 Task: Find round trip flights from New Delhi to London for 2 passengers in economy class, departing on July 11 and returning on July 15, with a budget of ₹200,000.
Action: Mouse moved to (644, 134)
Screenshot: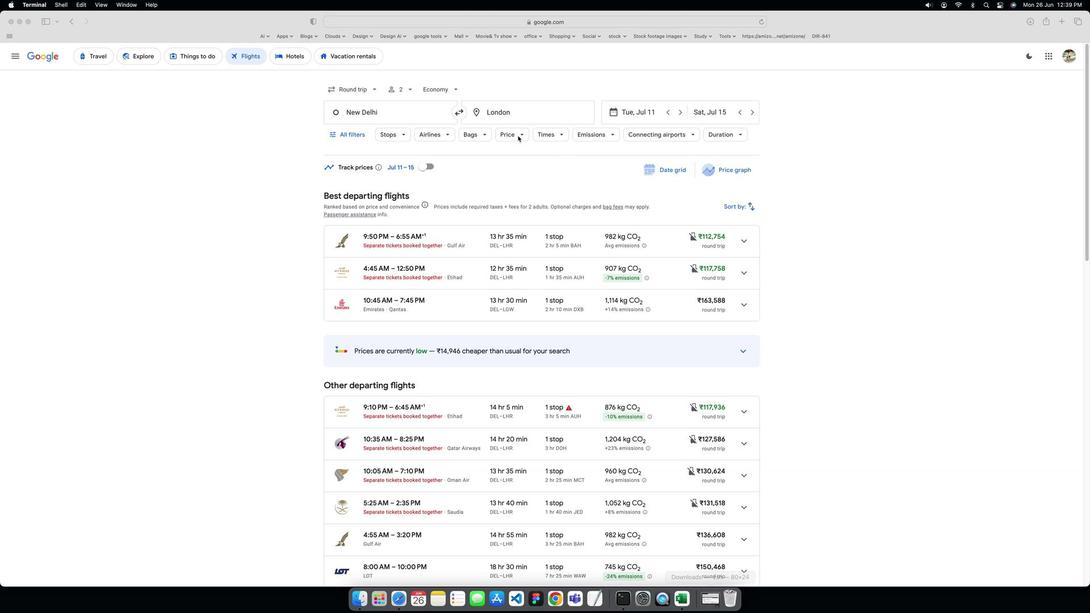 
Action: Mouse pressed left at (644, 134)
Screenshot: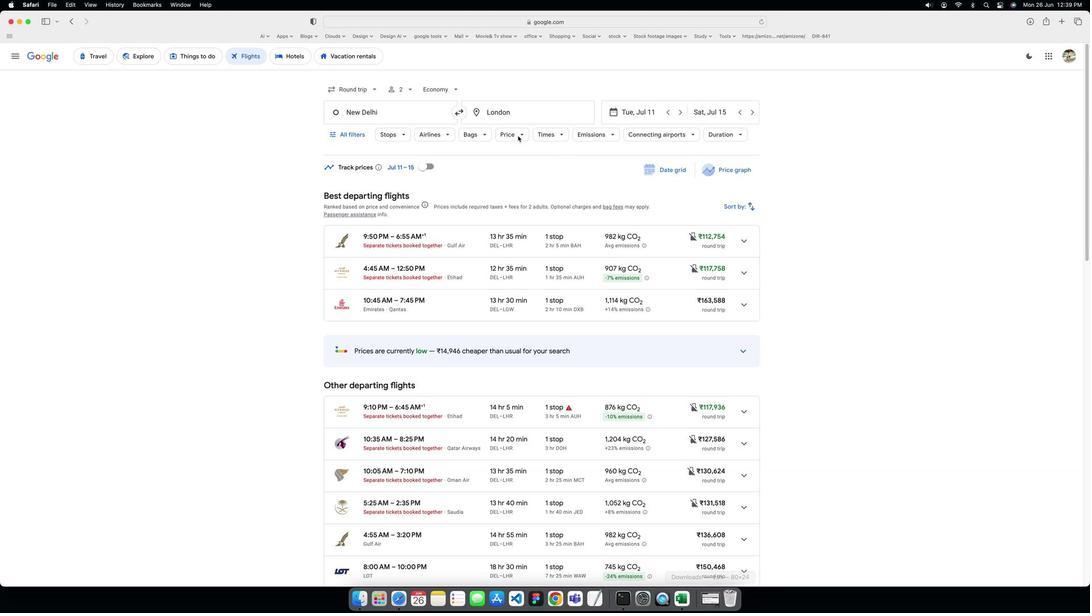 
Action: Mouse moved to (643, 134)
Screenshot: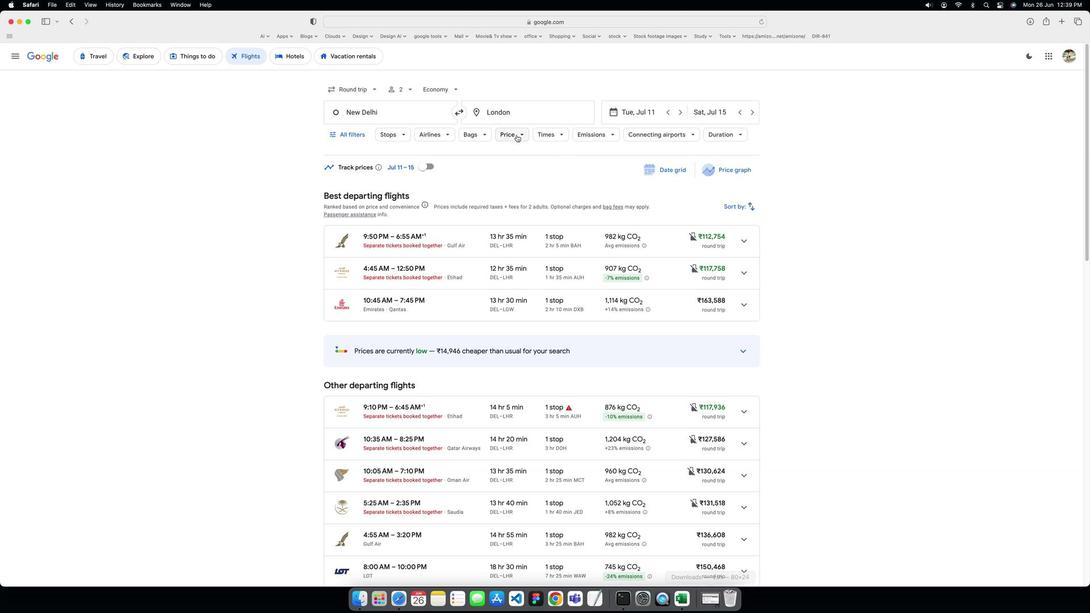 
Action: Mouse pressed left at (643, 134)
Screenshot: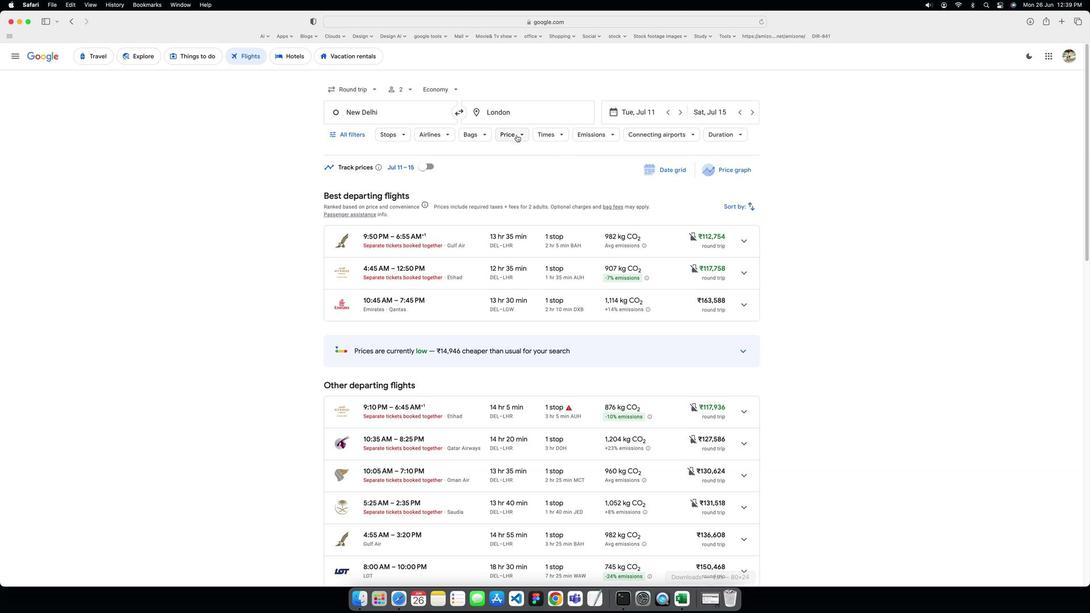 
Action: Mouse moved to (794, 202)
Screenshot: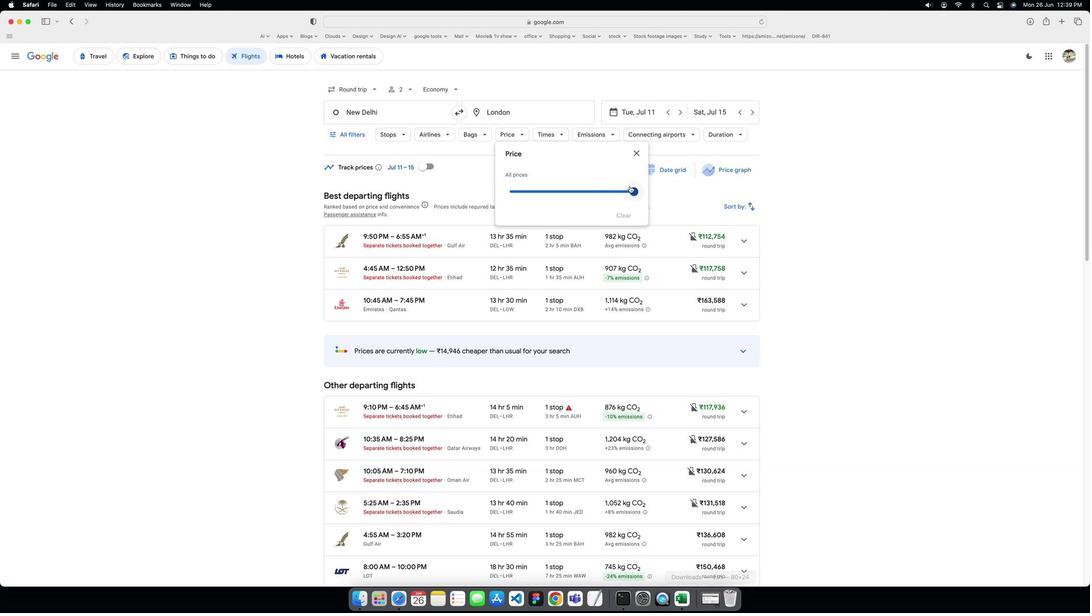 
Action: Mouse pressed left at (794, 202)
Screenshot: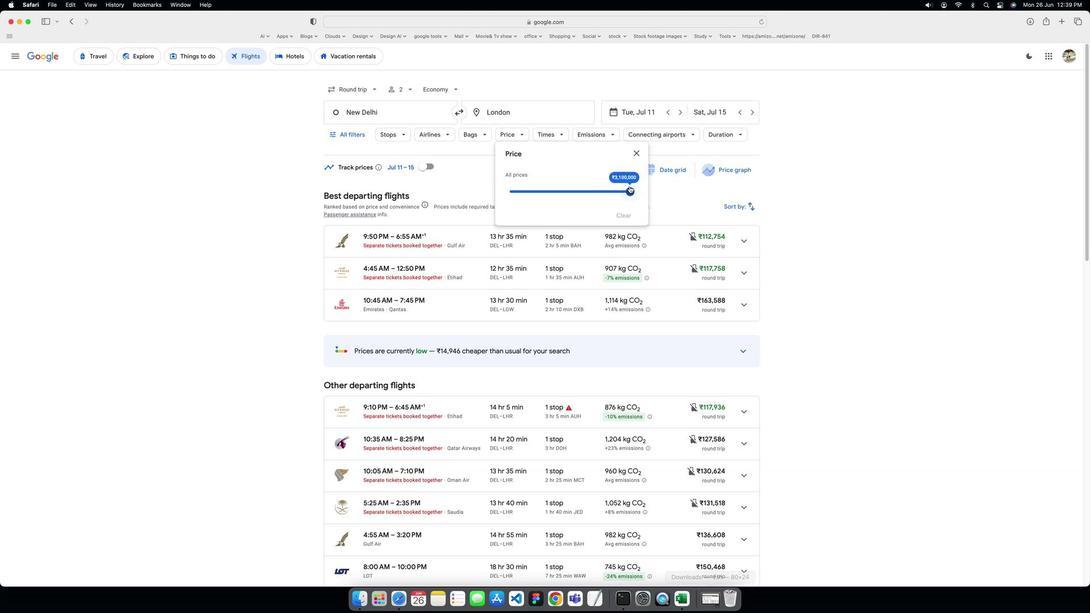 
Action: Mouse moved to (798, 158)
Screenshot: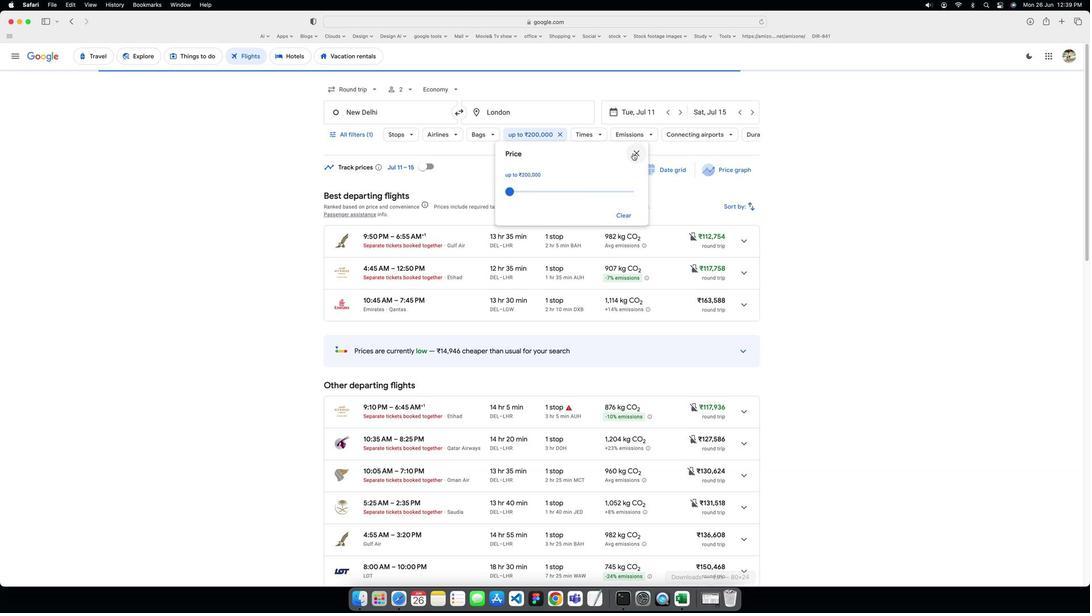 
Action: Mouse pressed left at (798, 158)
Screenshot: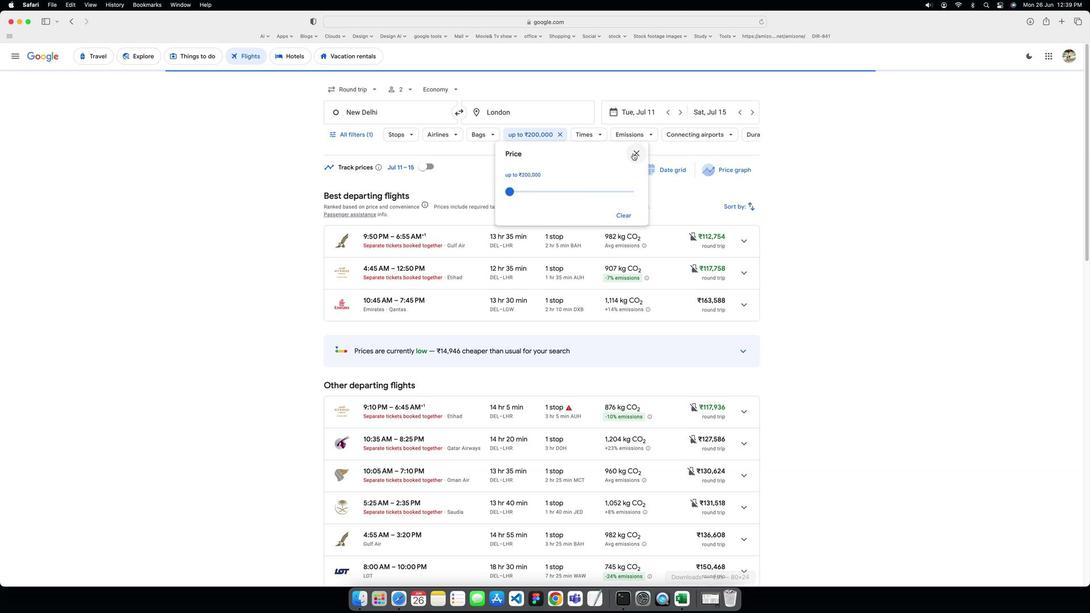 
